 Task: Check the safety & property of Gig Harbor, Washington, United States.
Action: Mouse moved to (355, 138)
Screenshot: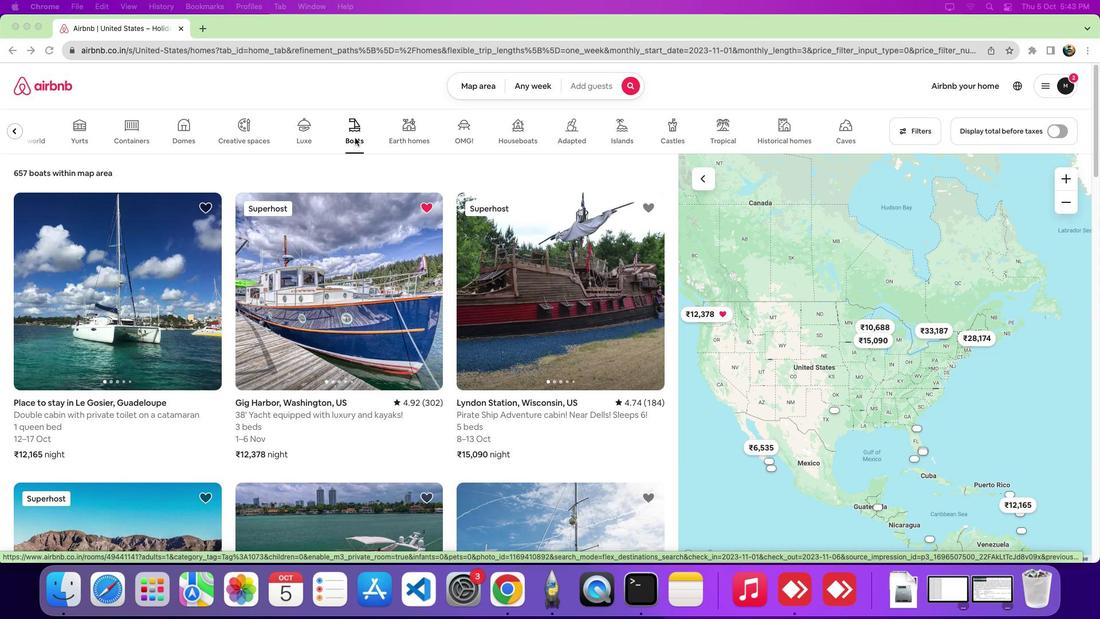 
Action: Mouse pressed left at (355, 138)
Screenshot: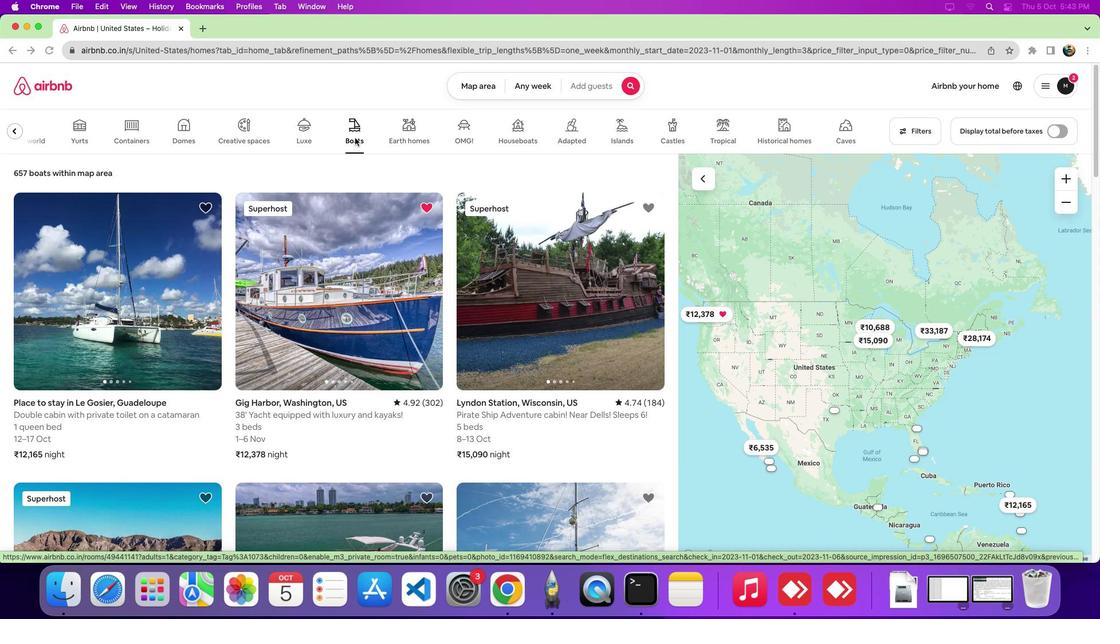 
Action: Mouse moved to (349, 279)
Screenshot: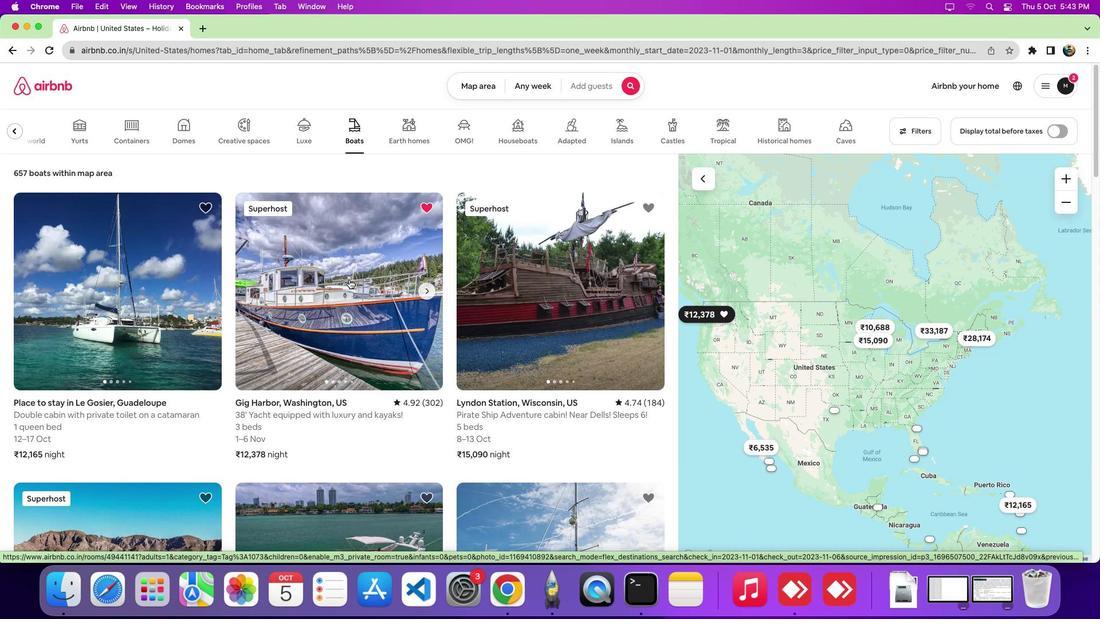 
Action: Mouse pressed left at (349, 279)
Screenshot: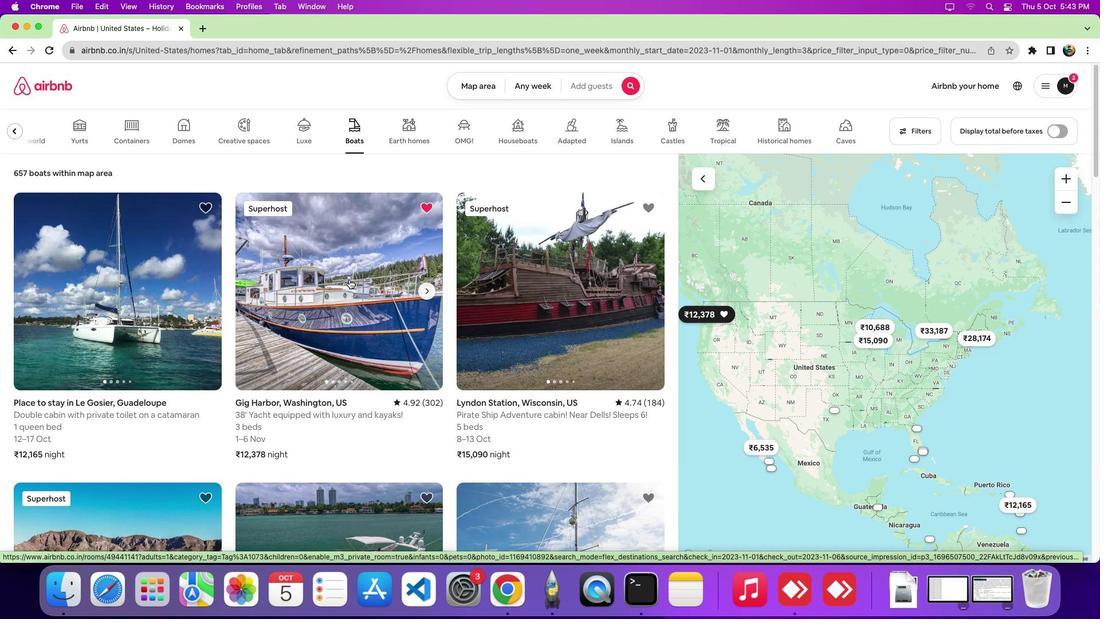 
Action: Mouse moved to (723, 408)
Screenshot: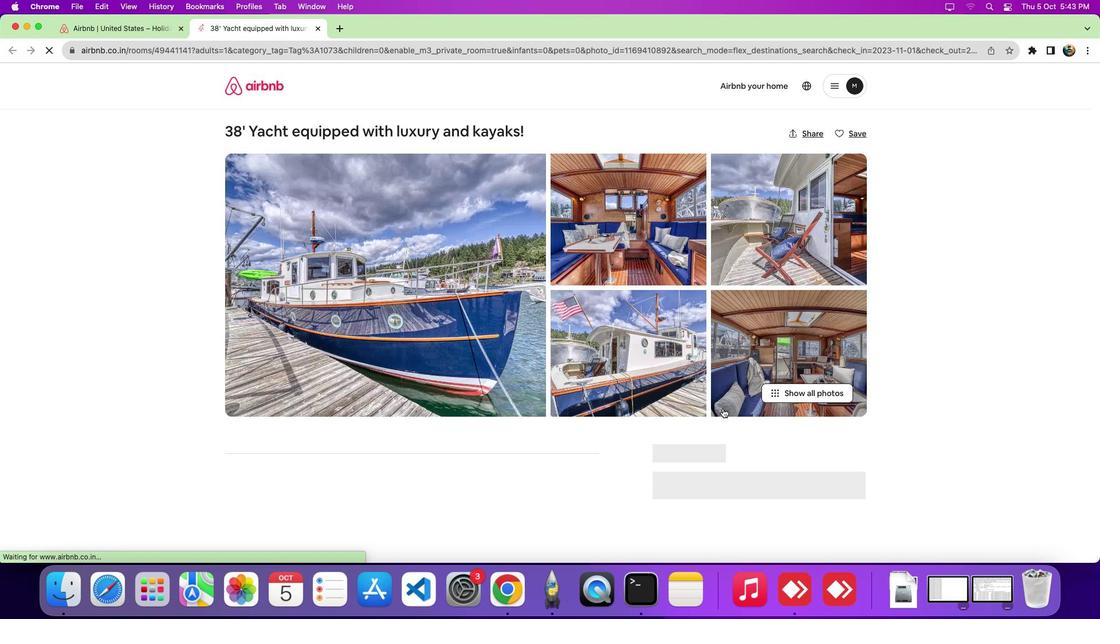 
Action: Mouse scrolled (723, 408) with delta (0, 0)
Screenshot: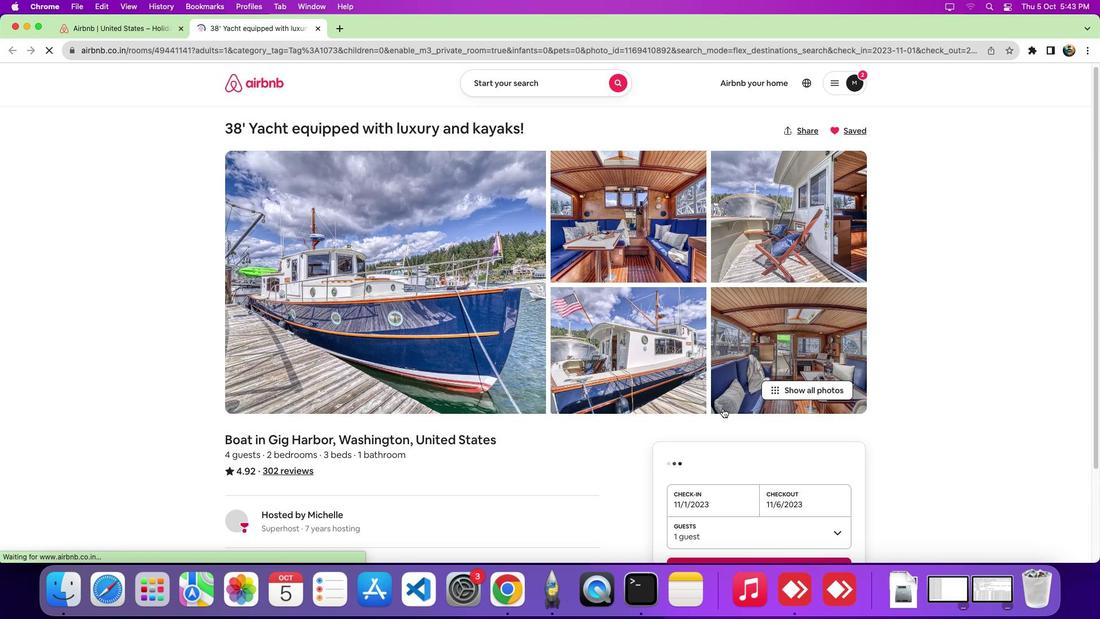 
Action: Mouse scrolled (723, 408) with delta (0, 0)
Screenshot: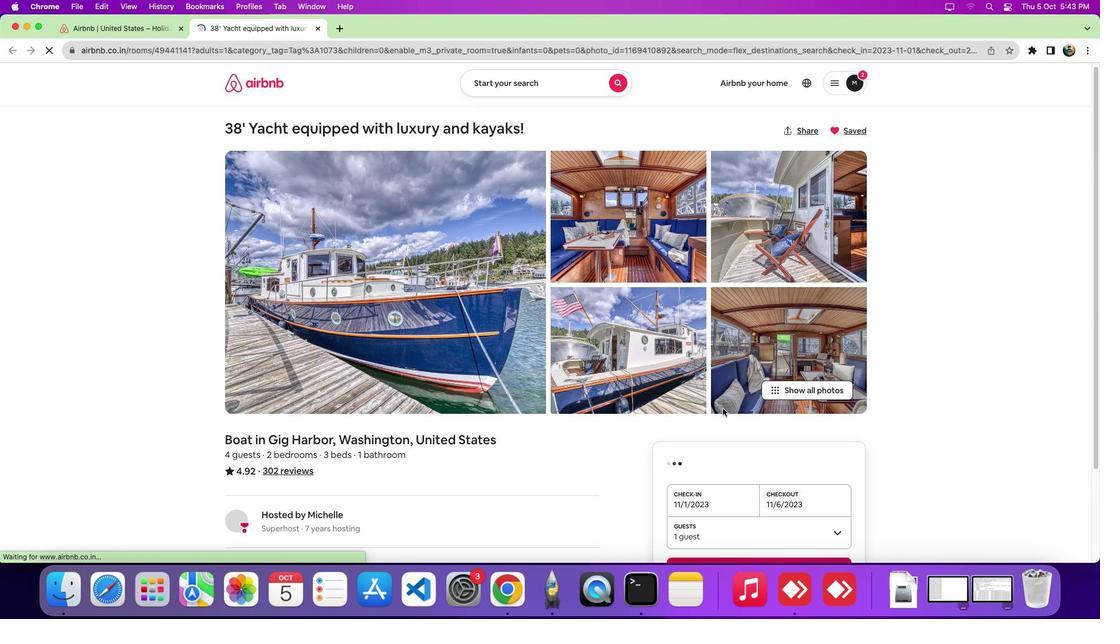 
Action: Mouse scrolled (723, 408) with delta (0, -4)
Screenshot: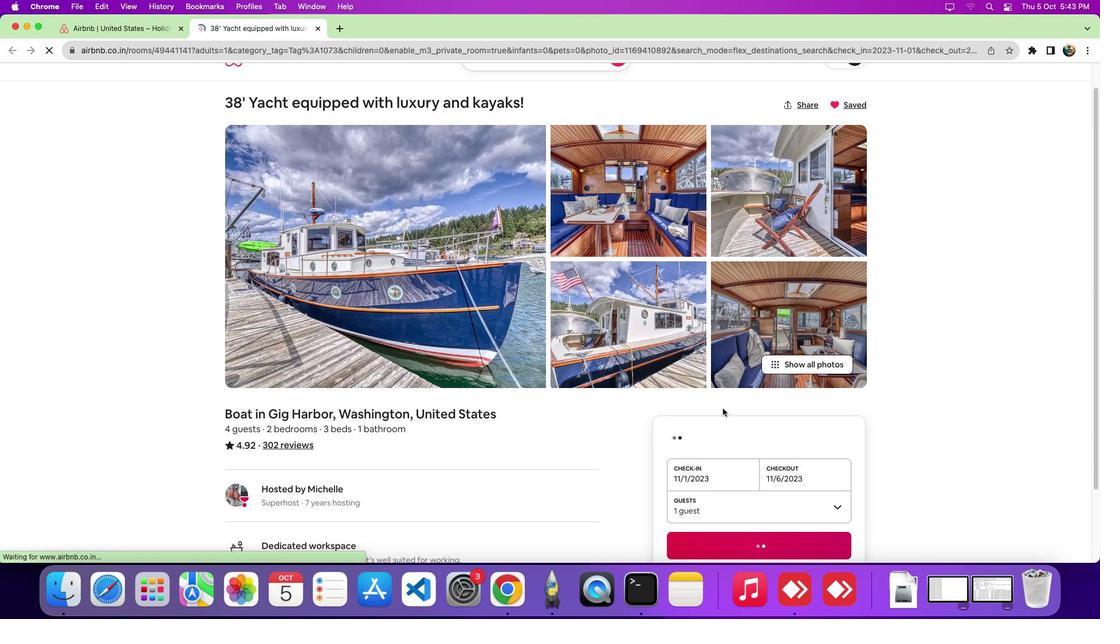 
Action: Mouse scrolled (723, 408) with delta (0, -6)
Screenshot: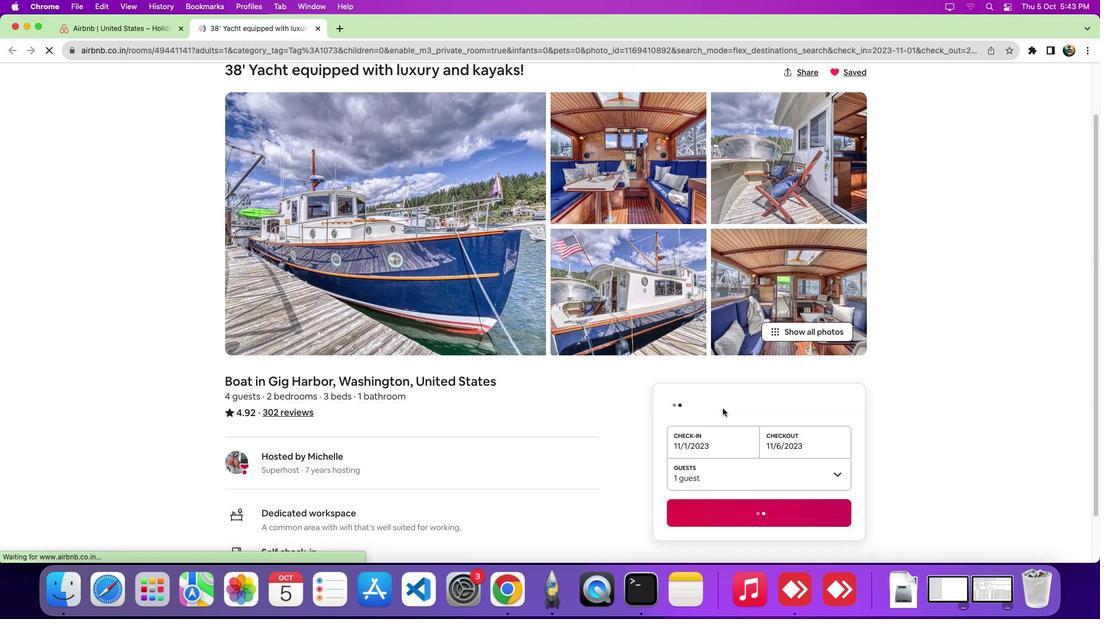
Action: Mouse scrolled (723, 408) with delta (0, 0)
Screenshot: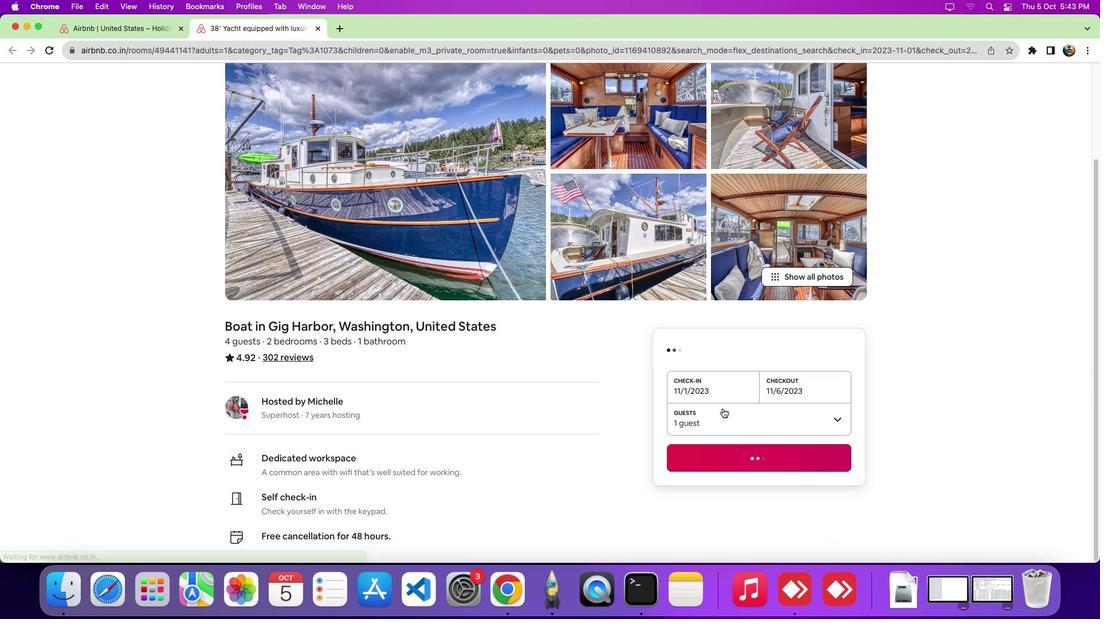 
Action: Mouse scrolled (723, 408) with delta (0, -1)
Screenshot: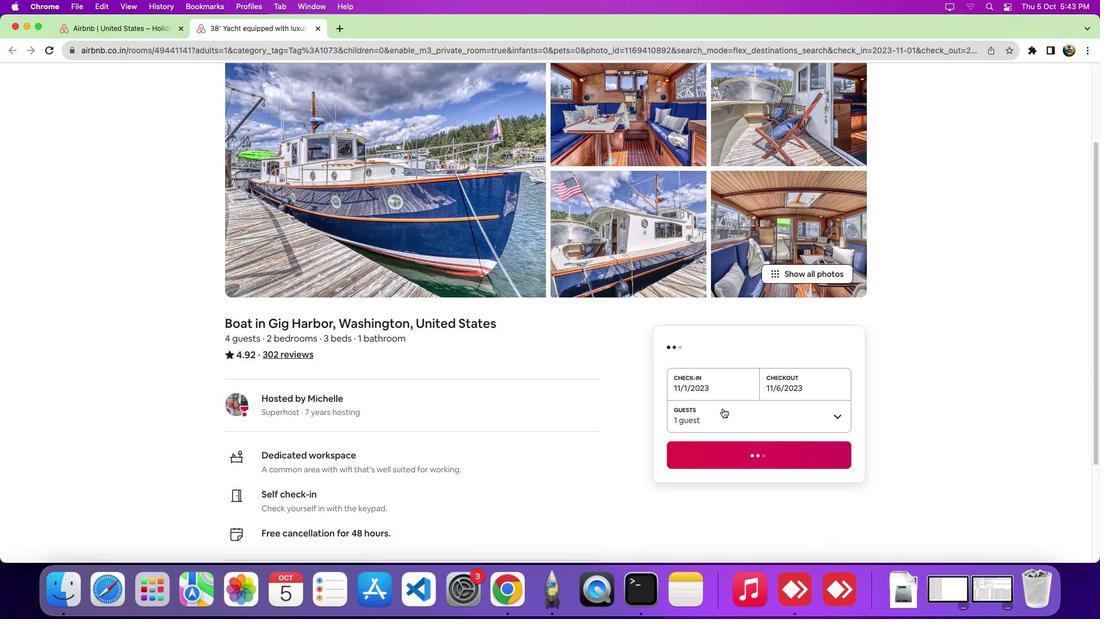 
Action: Mouse scrolled (723, 408) with delta (0, -5)
Screenshot: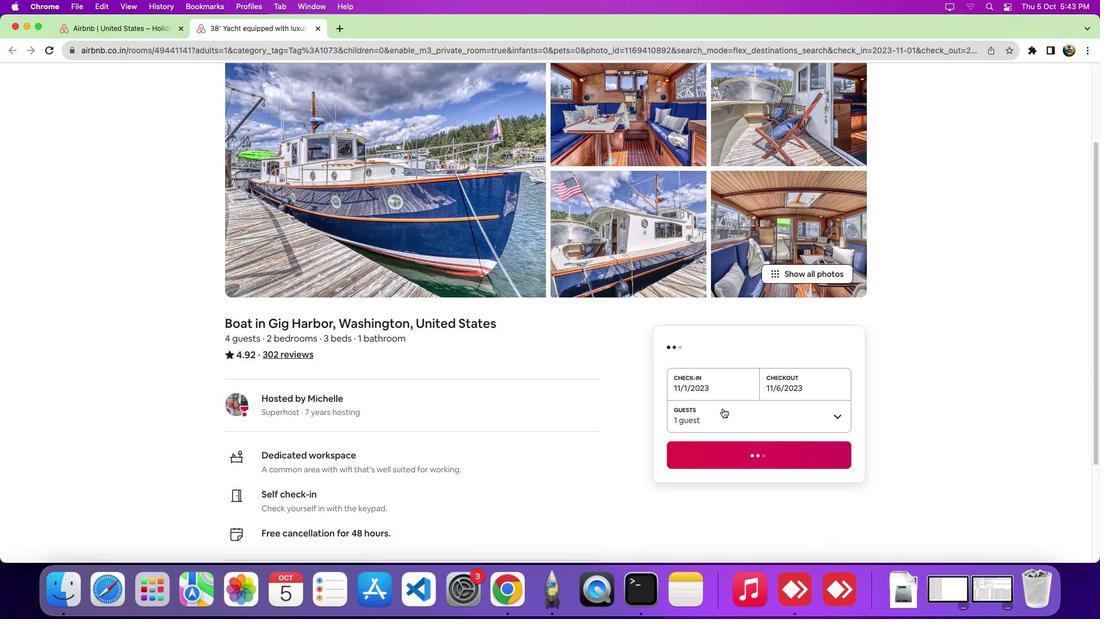 
Action: Mouse scrolled (723, 408) with delta (0, -7)
Screenshot: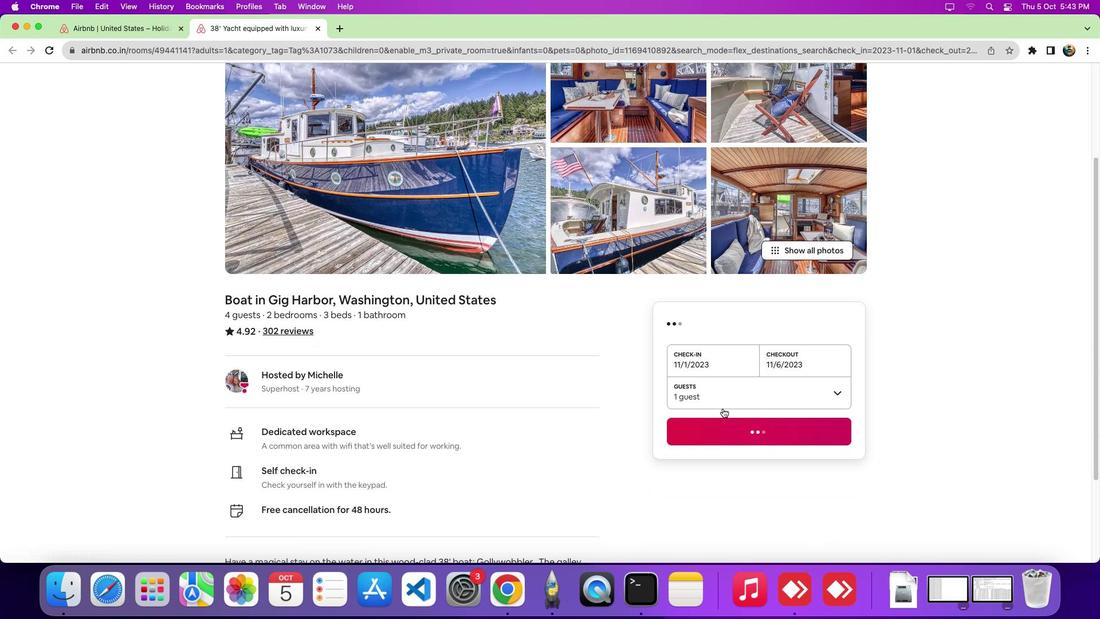 
Action: Mouse moved to (1095, 142)
Screenshot: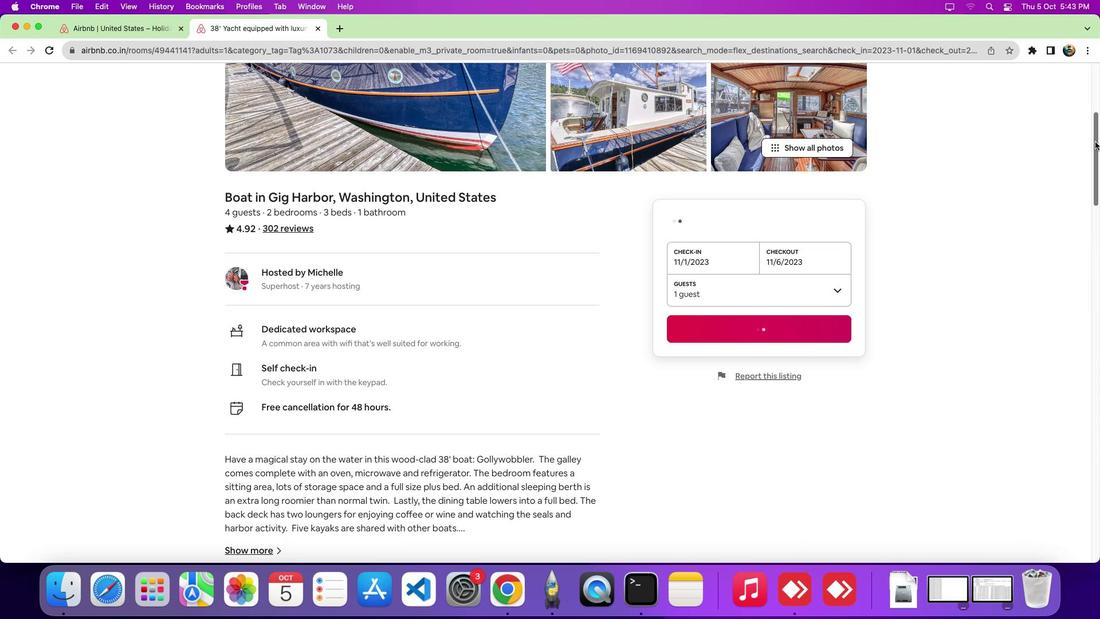 
Action: Mouse pressed left at (1095, 142)
Screenshot: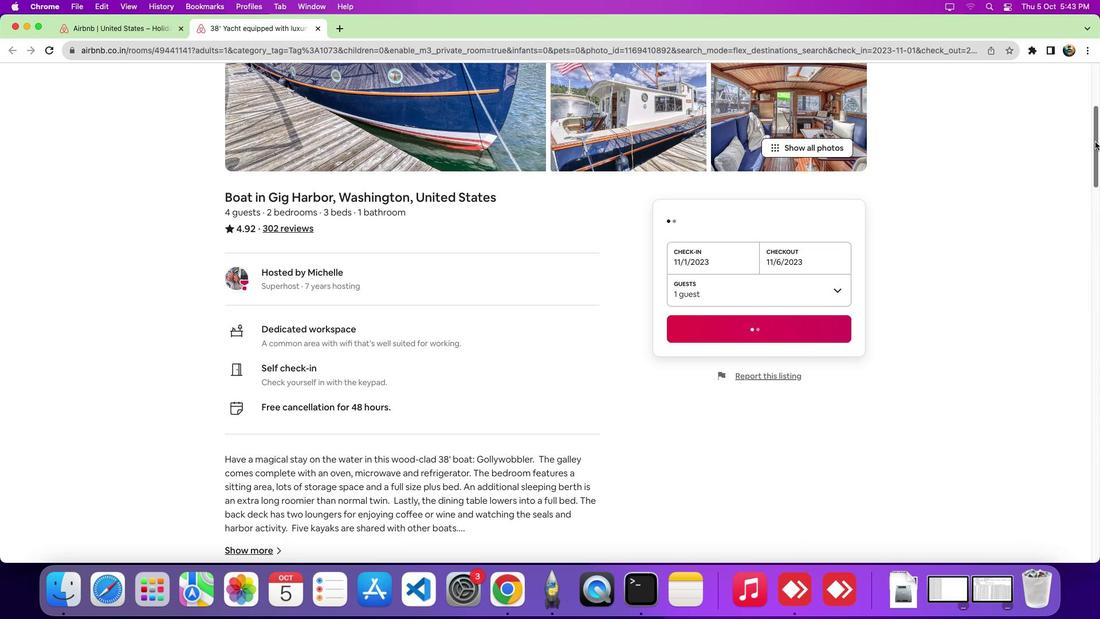
Action: Mouse moved to (604, 317)
Screenshot: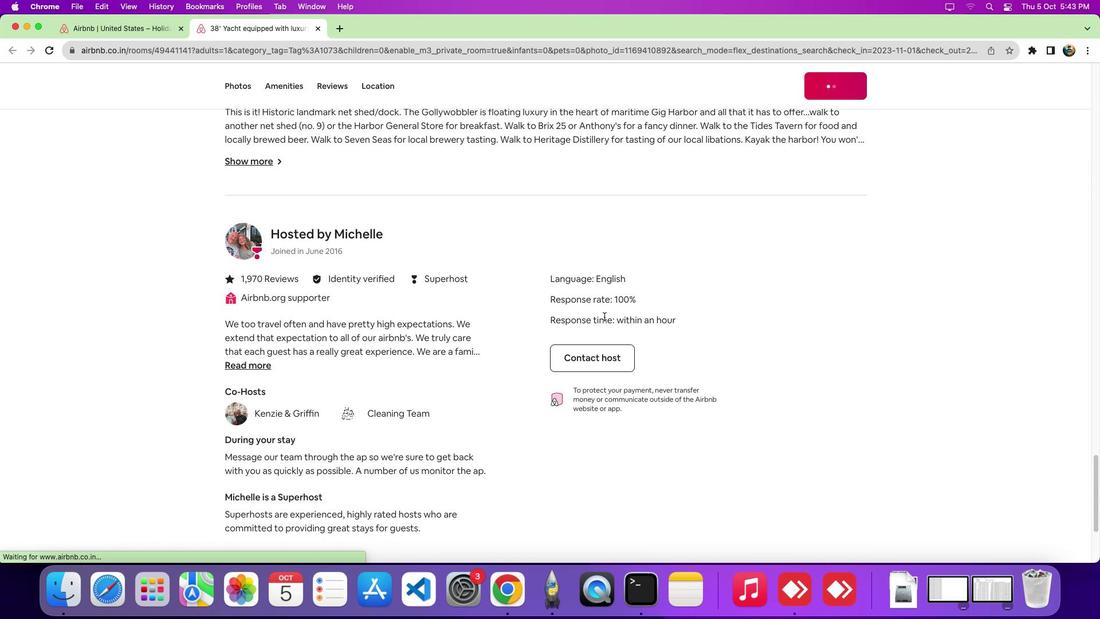 
Action: Mouse scrolled (604, 317) with delta (0, 0)
Screenshot: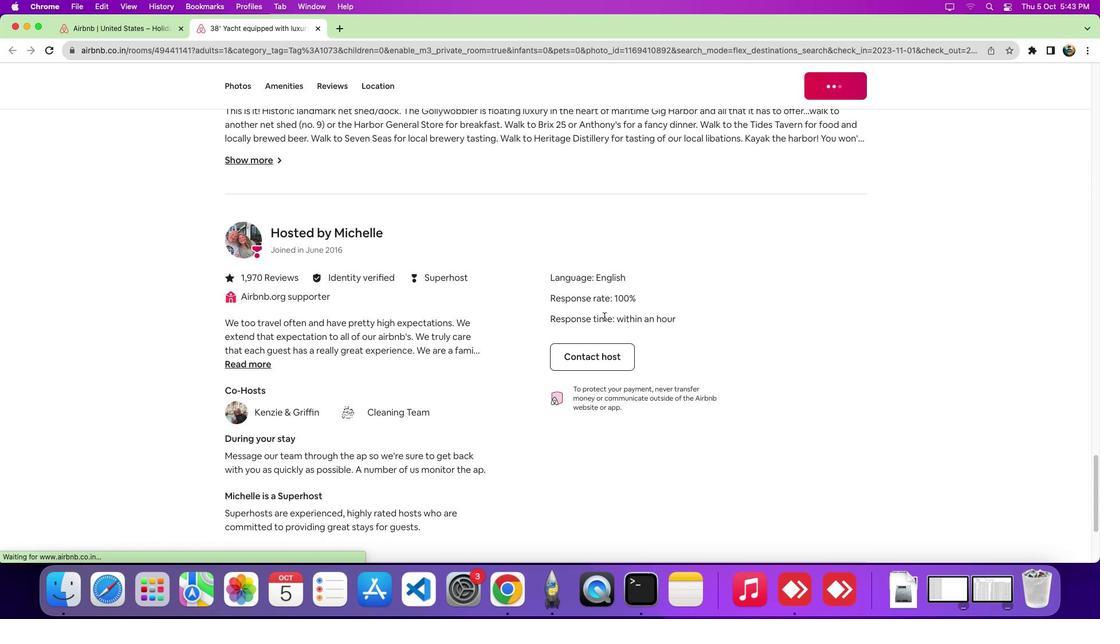 
Action: Mouse scrolled (604, 317) with delta (0, 0)
Screenshot: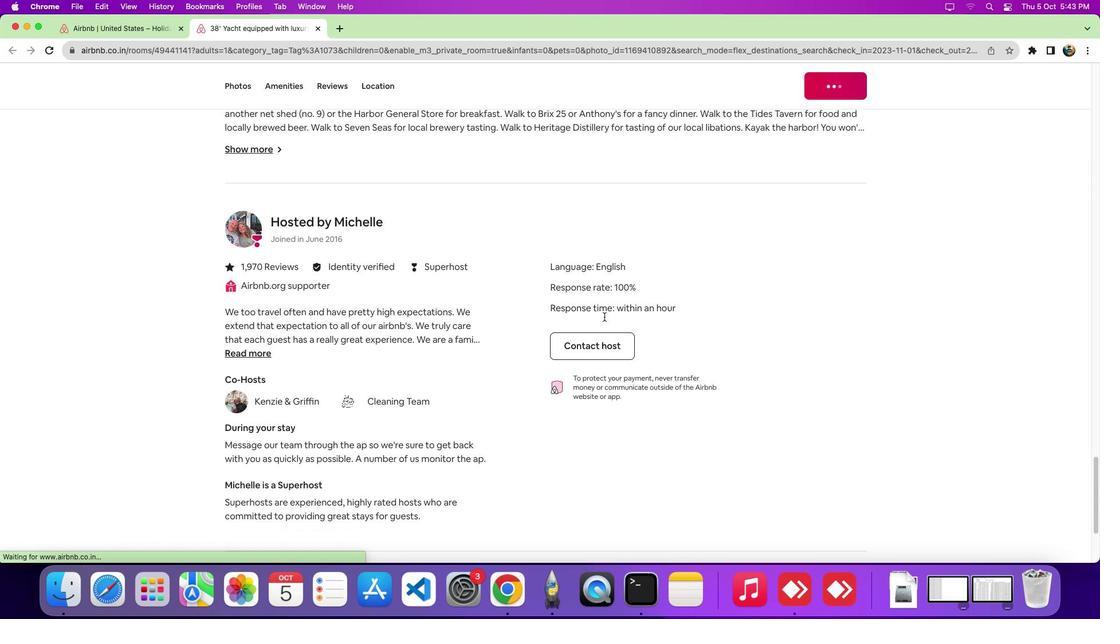 
Action: Mouse scrolled (604, 317) with delta (0, -4)
Screenshot: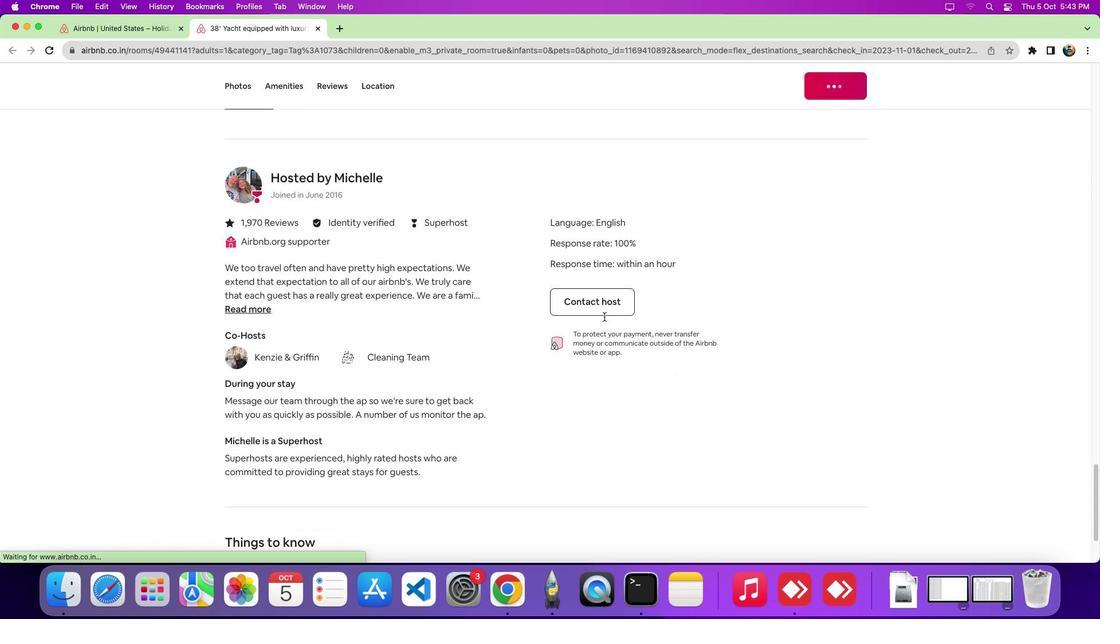 
Action: Mouse scrolled (604, 317) with delta (0, -5)
Screenshot: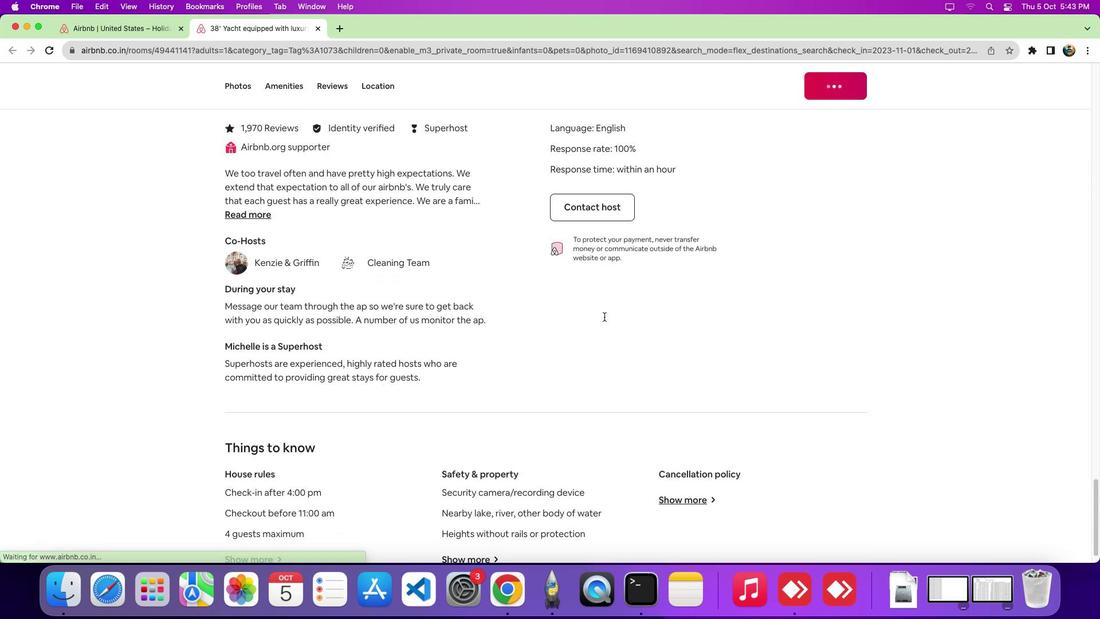 
Action: Mouse scrolled (604, 317) with delta (0, 0)
Screenshot: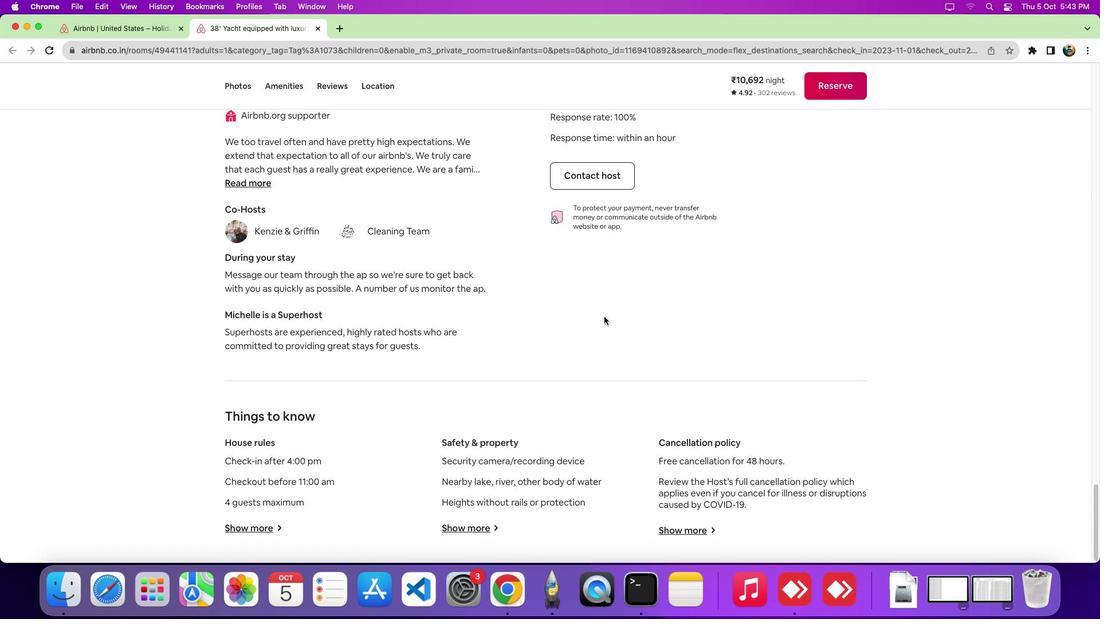 
Action: Mouse scrolled (604, 317) with delta (0, 0)
Screenshot: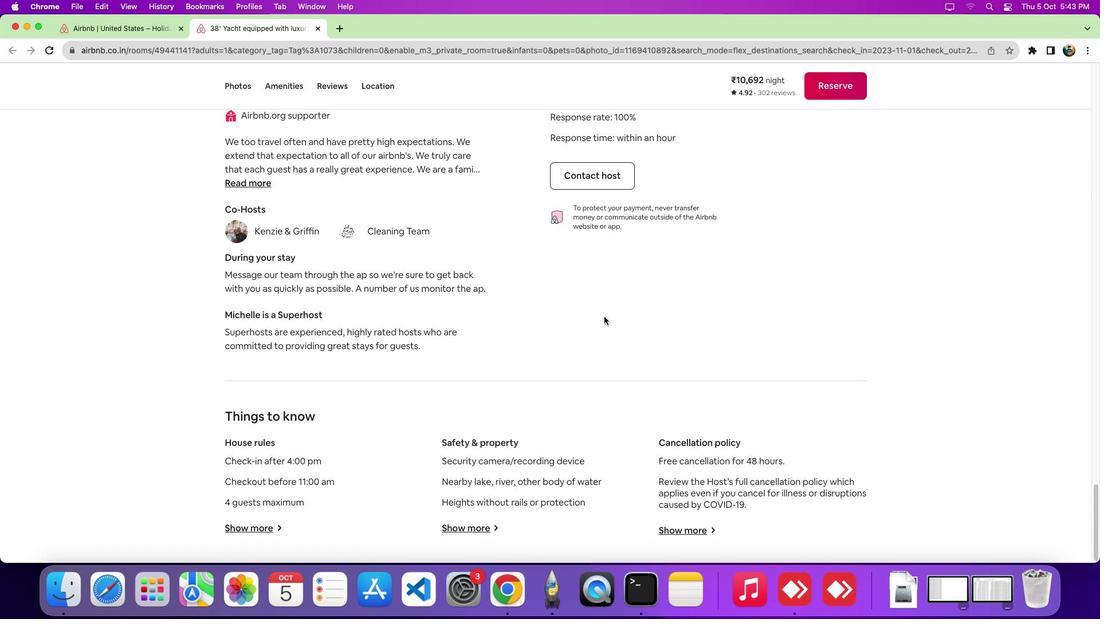 
Action: Mouse scrolled (604, 317) with delta (0, -4)
Screenshot: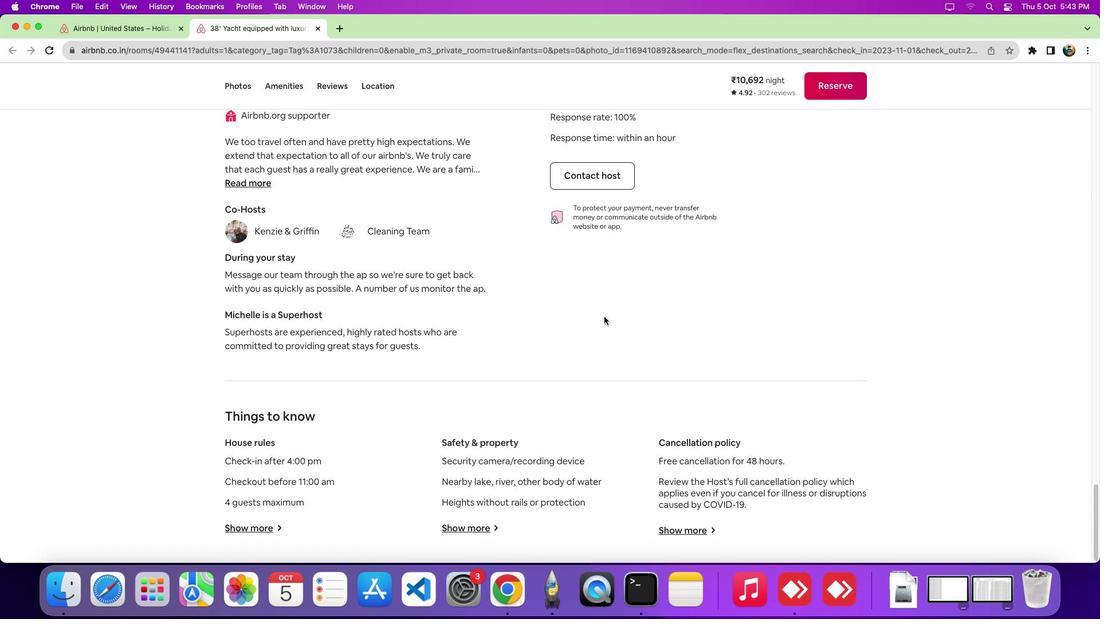 
Action: Mouse scrolled (604, 317) with delta (0, -5)
Screenshot: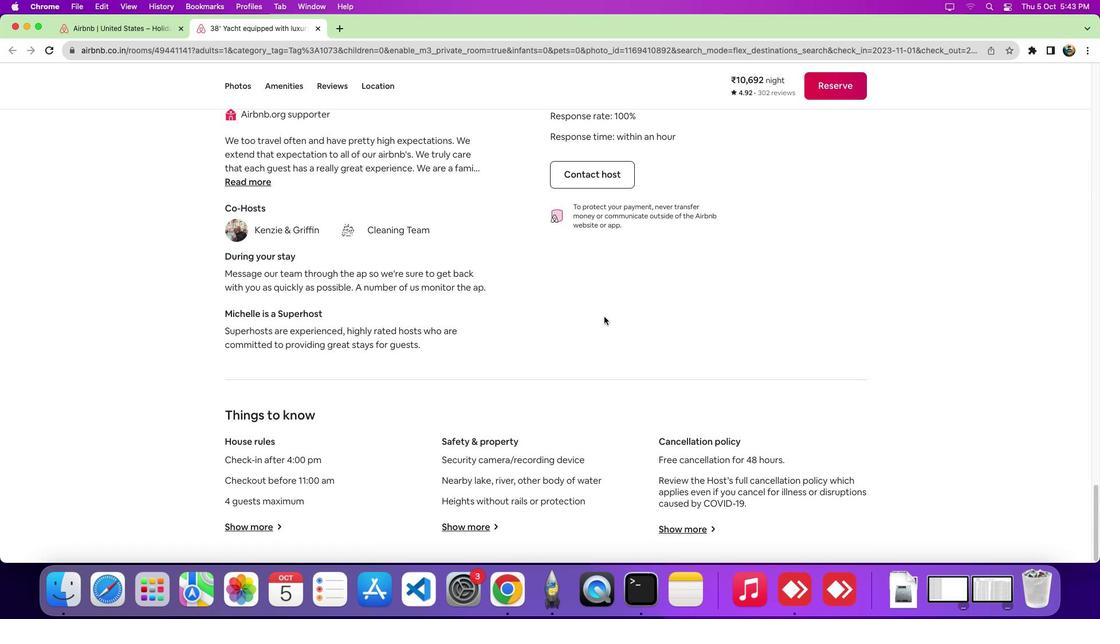 
Action: Mouse moved to (481, 529)
Screenshot: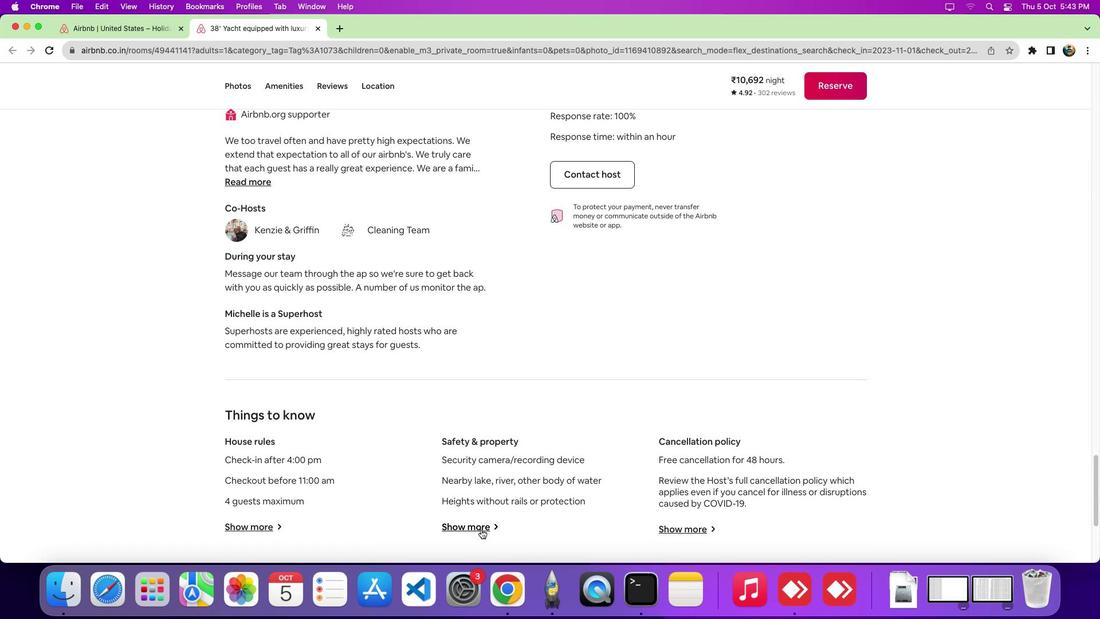 
Action: Mouse pressed left at (481, 529)
Screenshot: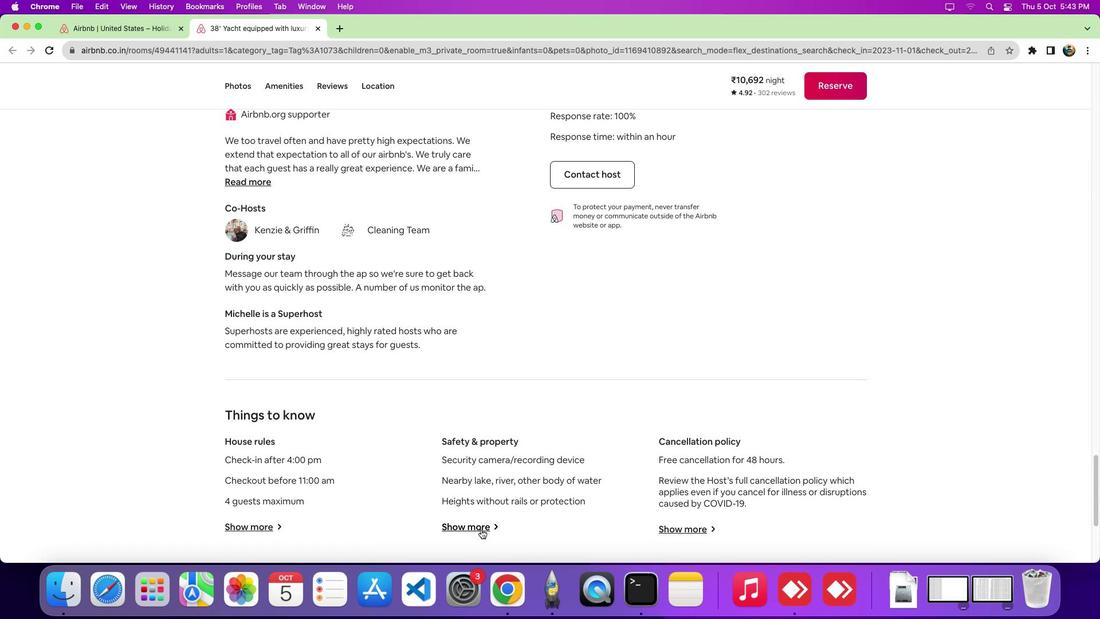 
Action: Mouse moved to (534, 403)
Screenshot: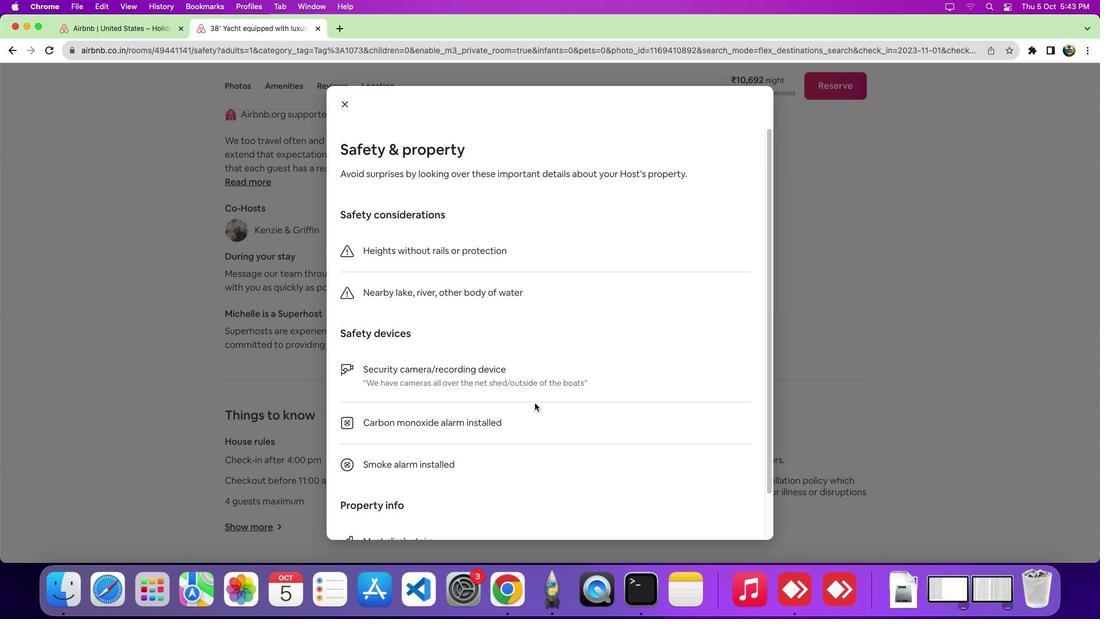
Action: Mouse scrolled (534, 403) with delta (0, 0)
Screenshot: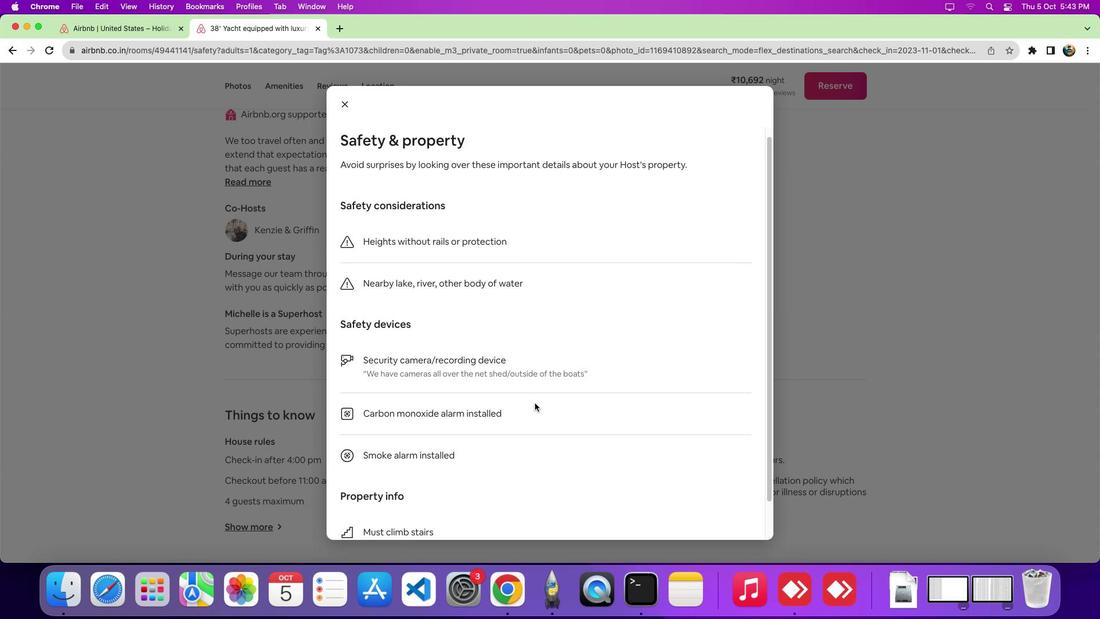 
Action: Mouse scrolled (534, 403) with delta (0, -1)
Screenshot: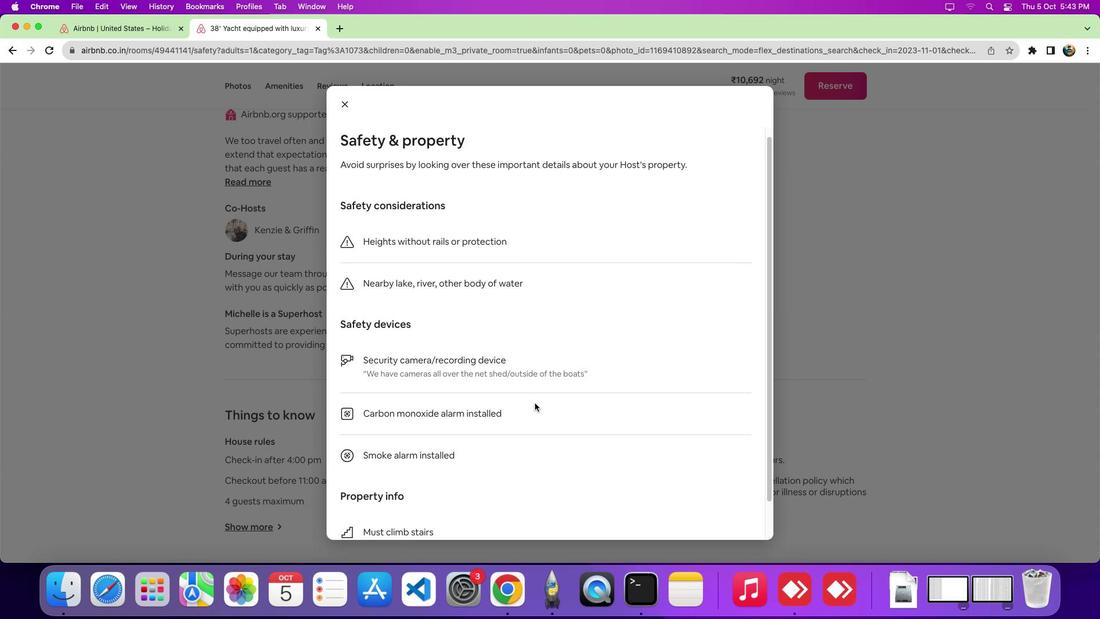 
Action: Mouse scrolled (534, 403) with delta (0, -5)
Screenshot: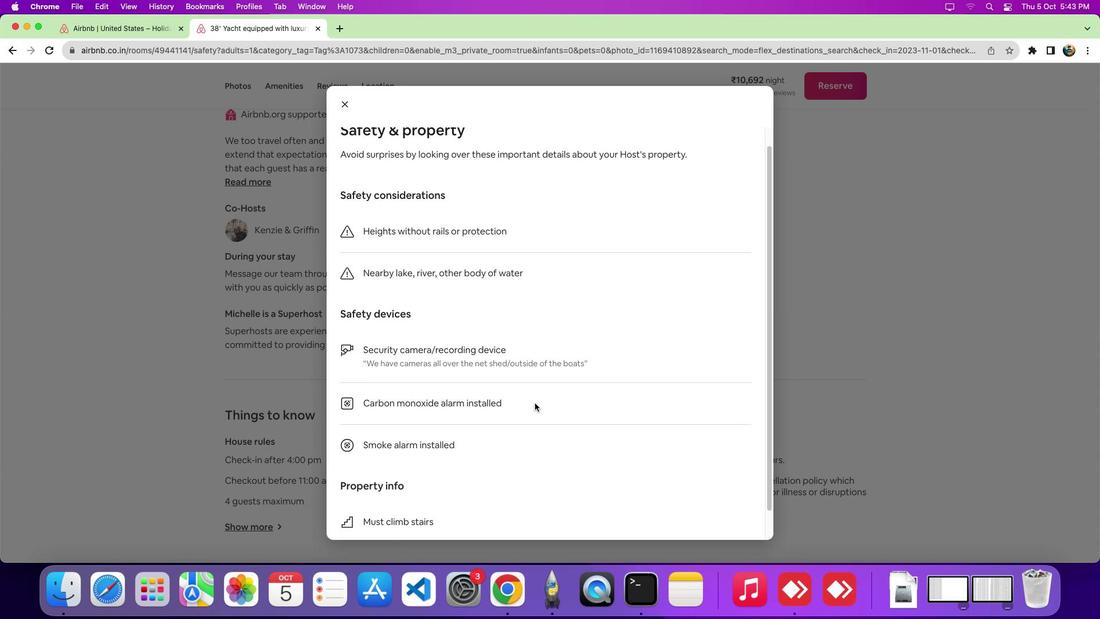 
